 Task: Invite Team Member Softage.1@softage.net to Workspace Event Furniture Rentals. Invite Team Member Softage.2@softage.net to Workspace Event Furniture Rentals. Invite Team Member Softage.3@softage.net to Workspace Event Furniture Rentals. Invite Team Member Softage.4@softage.net to Workspace Event Furniture Rentals
Action: Mouse moved to (833, 123)
Screenshot: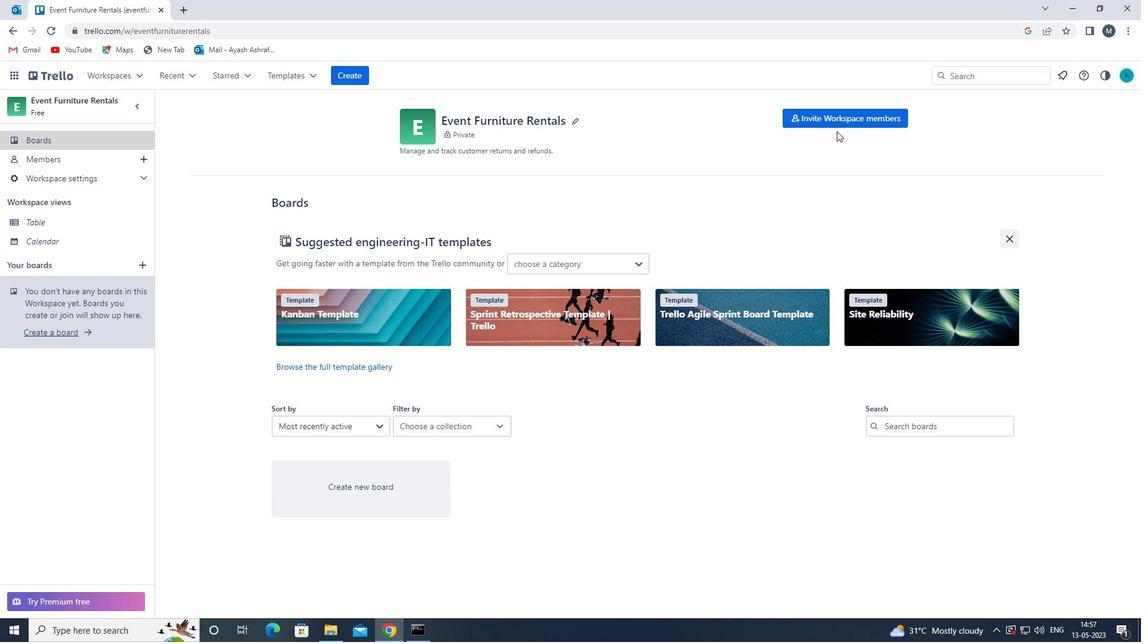
Action: Mouse pressed left at (833, 123)
Screenshot: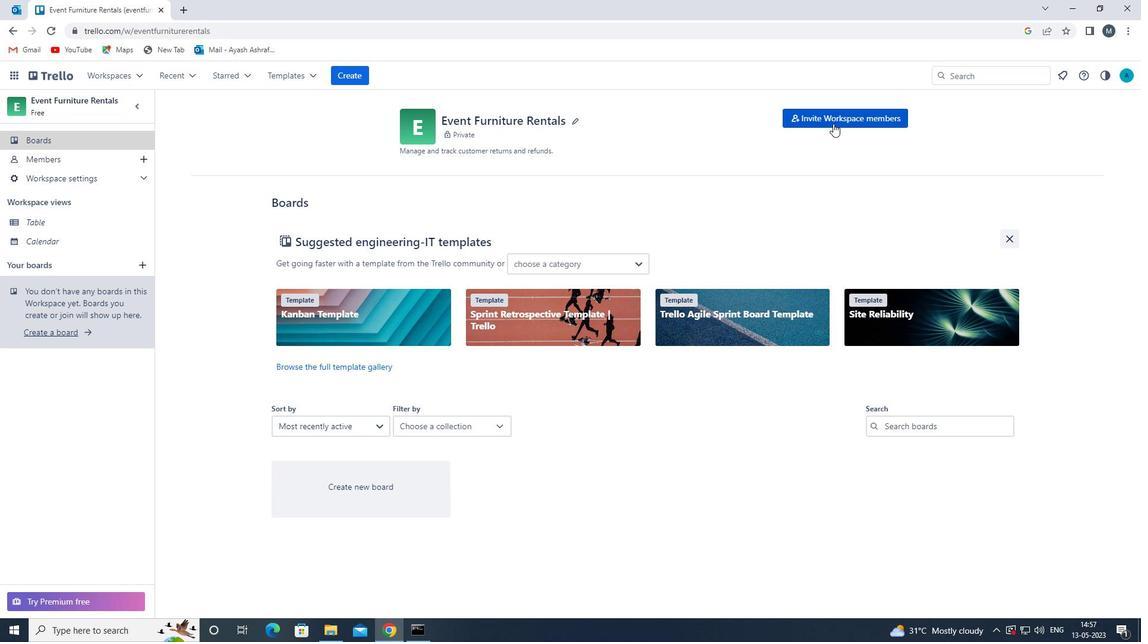
Action: Mouse moved to (453, 336)
Screenshot: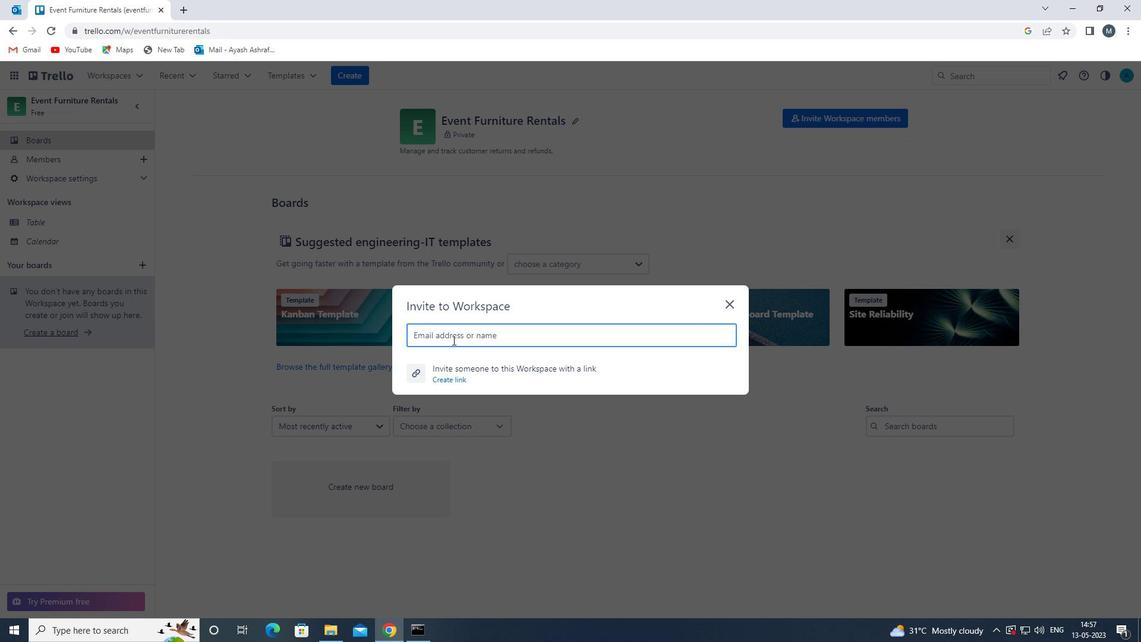 
Action: Mouse pressed left at (453, 336)
Screenshot: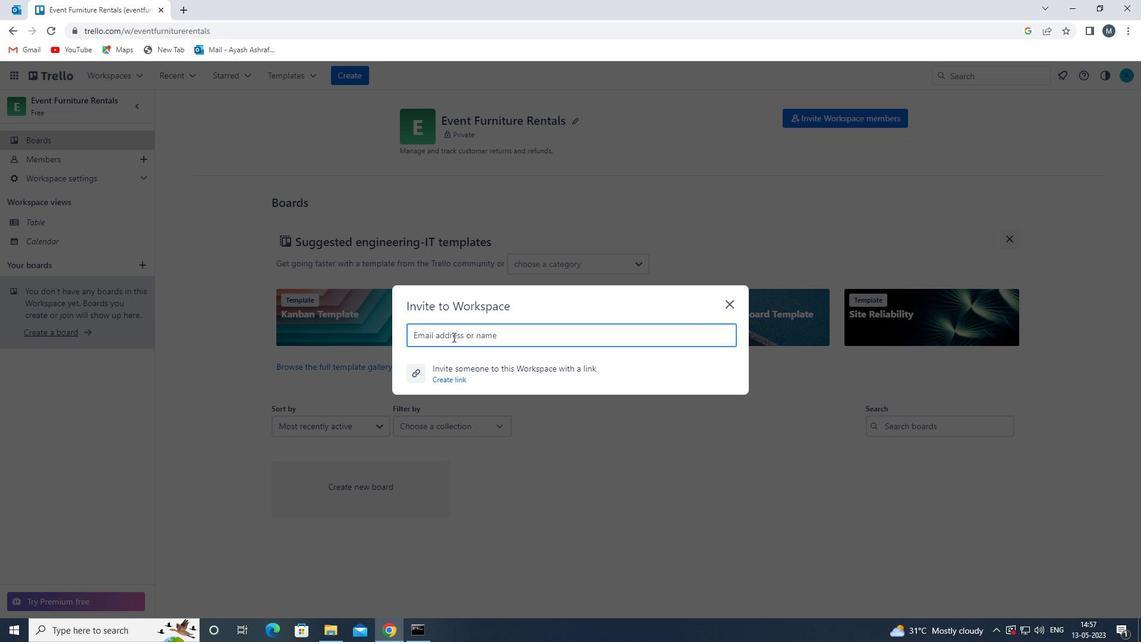 
Action: Mouse moved to (453, 336)
Screenshot: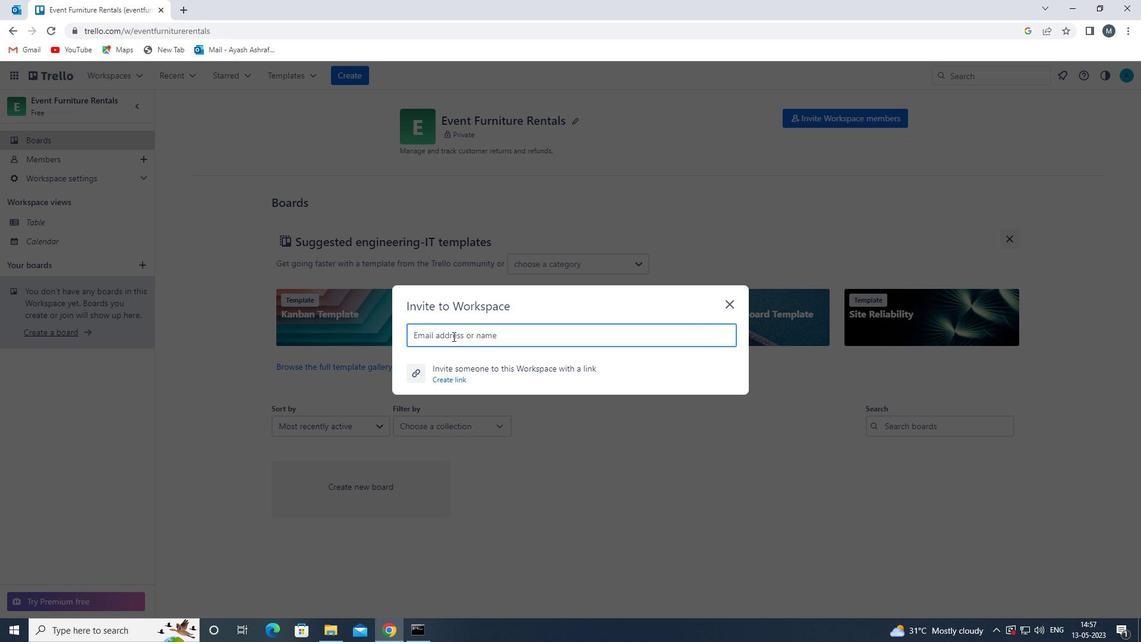 
Action: Key pressed softage.1<Key.shift>@SOFTAGE.NET<Key.enter>SOFTAGE.2<Key.shift>@SOFTAGE.NET<Key.enter>SOFTAGE.3<Key.shift>@SOFTAGE.NET<Key.enter>SOFTAGE.4<Key.shift><Key.shift><Key.shift><Key.shift><Key.shift><Key.shift><Key.shift><Key.shift><Key.shift><Key.shift><Key.shift><Key.shift><Key.shift><Key.shift><Key.shift>@SOFTAGE,<Key.backspace>.NET<Key.enter>
Screenshot: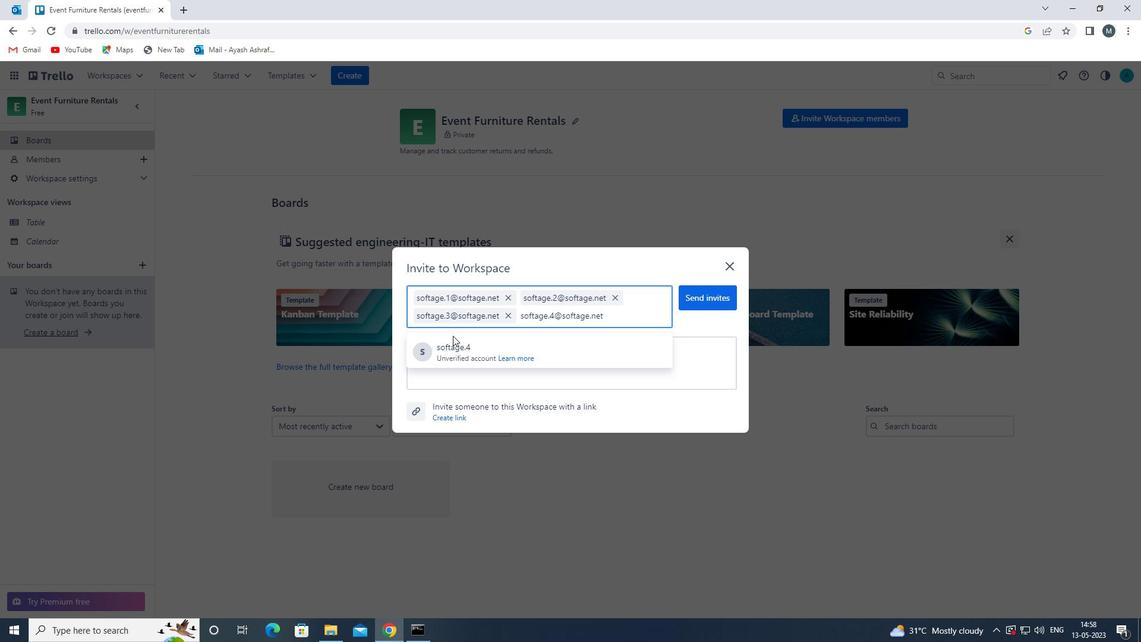
Action: Mouse moved to (695, 291)
Screenshot: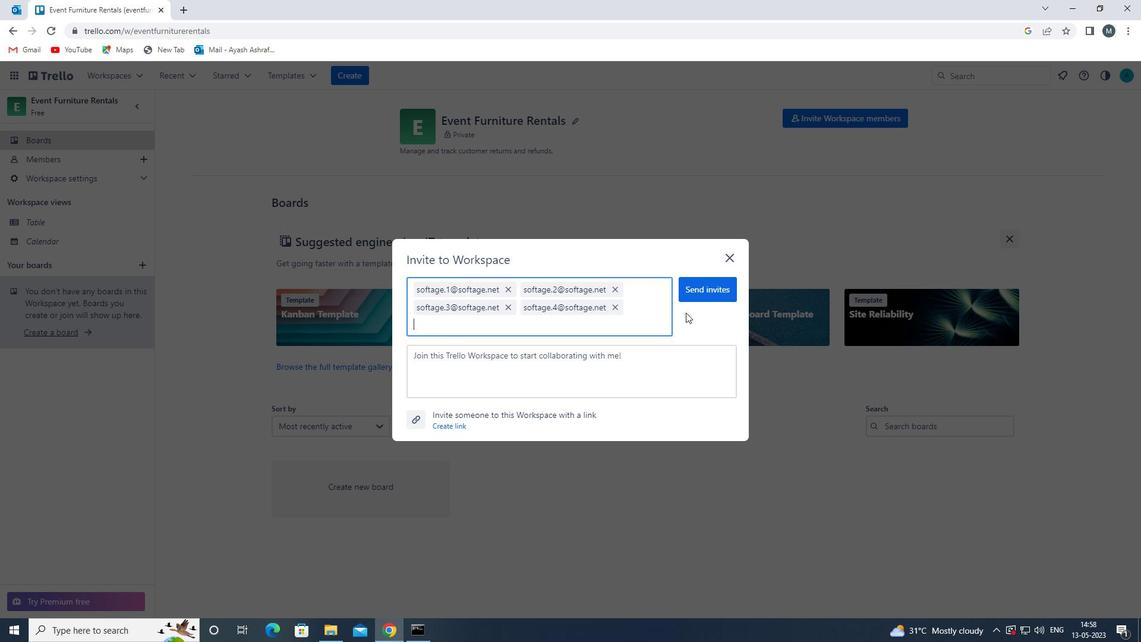 
Action: Mouse pressed left at (695, 291)
Screenshot: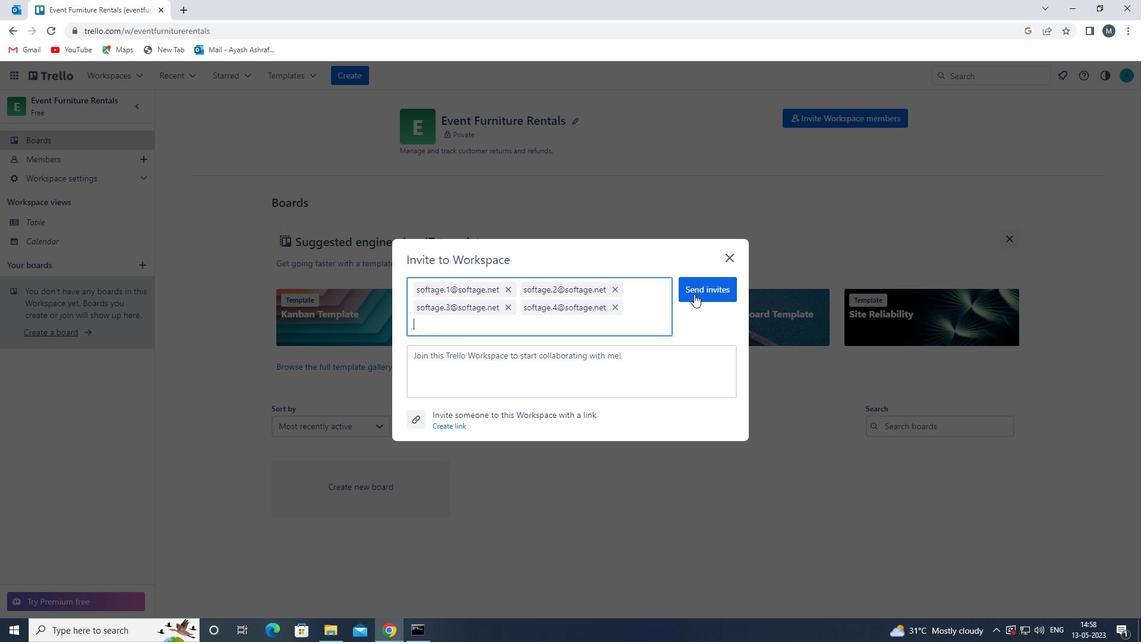 
Action: Mouse moved to (477, 441)
Screenshot: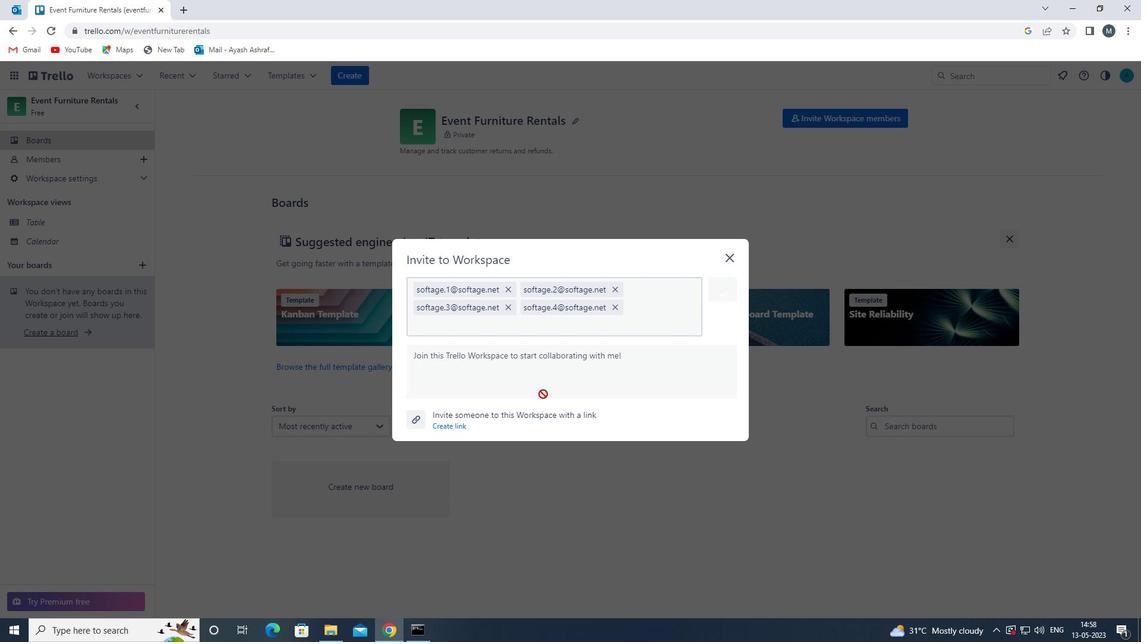
